 Task: Select a due date automation when advanced on, 2 days before a card is due add fields with custom field "Resume" set to a date between 1 and 7 days from now at 11:00 AM.
Action: Mouse moved to (939, 70)
Screenshot: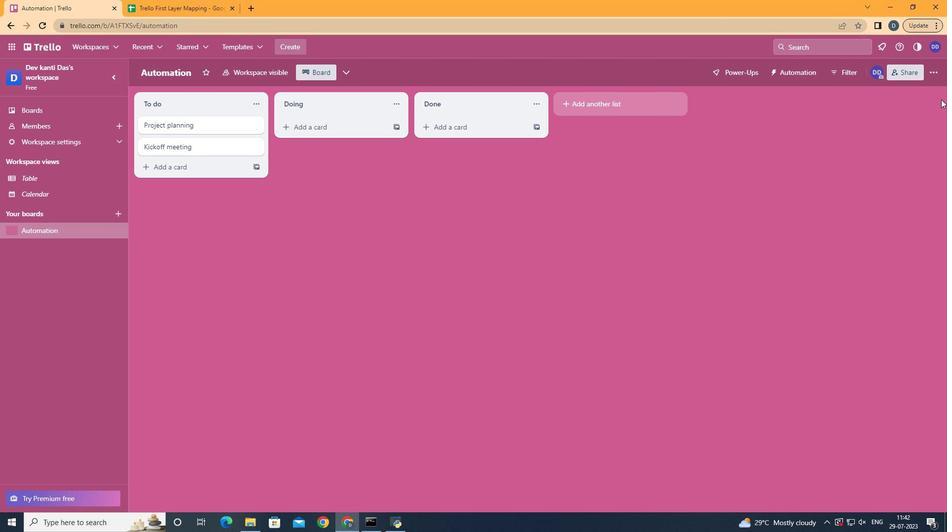 
Action: Mouse pressed left at (939, 70)
Screenshot: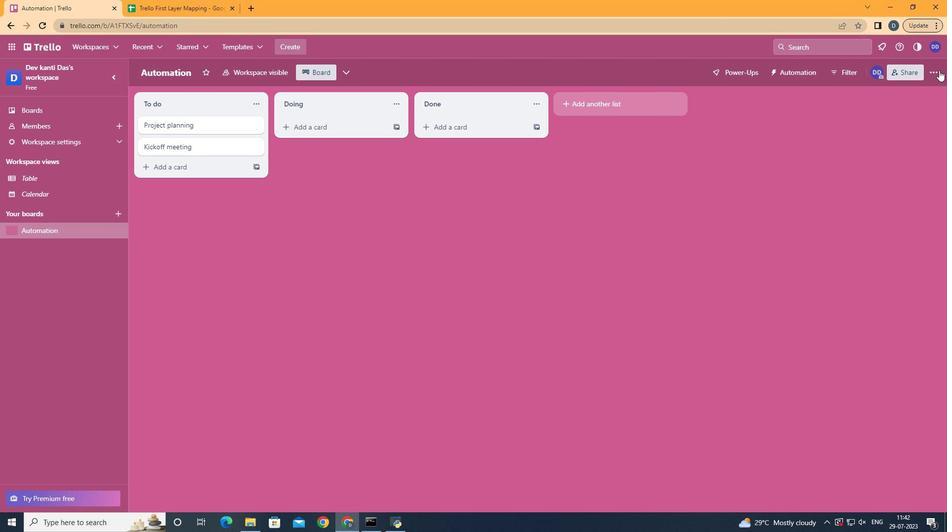 
Action: Mouse moved to (865, 205)
Screenshot: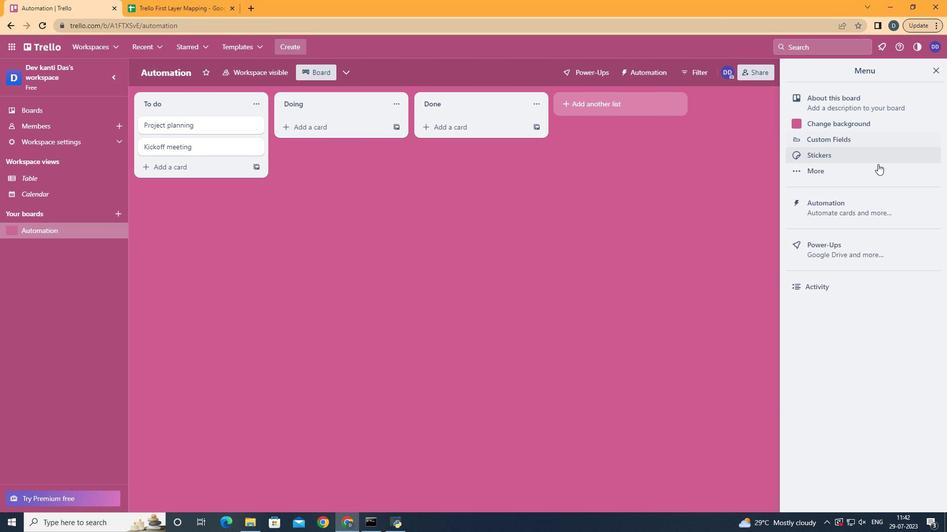 
Action: Mouse pressed left at (865, 205)
Screenshot: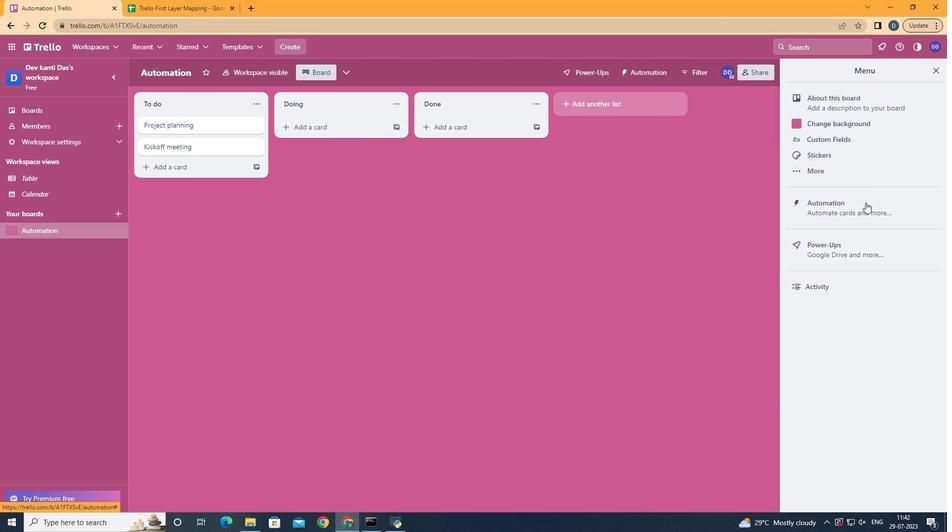 
Action: Mouse moved to (218, 198)
Screenshot: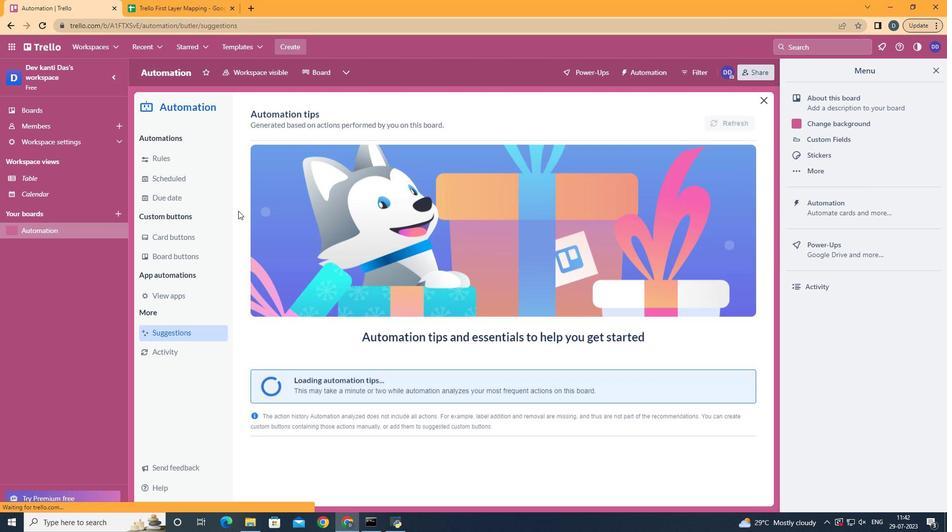 
Action: Mouse pressed left at (218, 198)
Screenshot: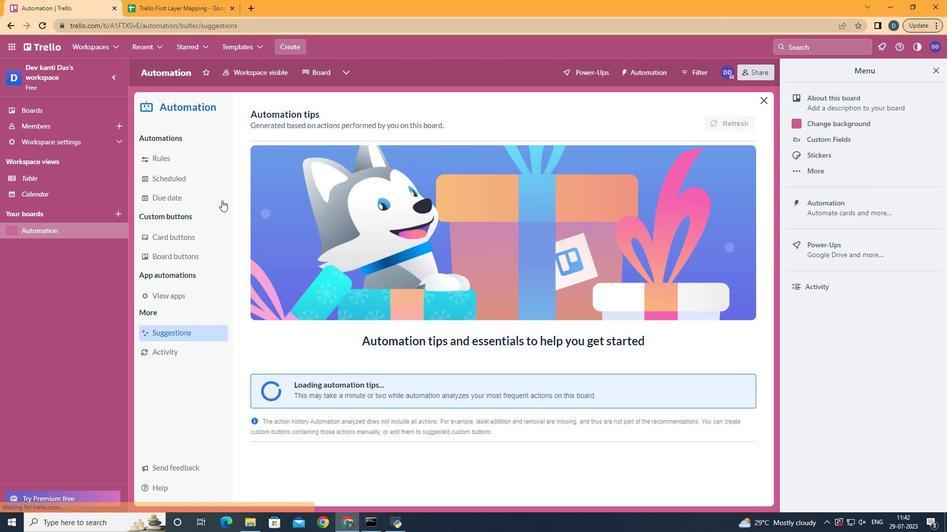 
Action: Mouse moved to (692, 113)
Screenshot: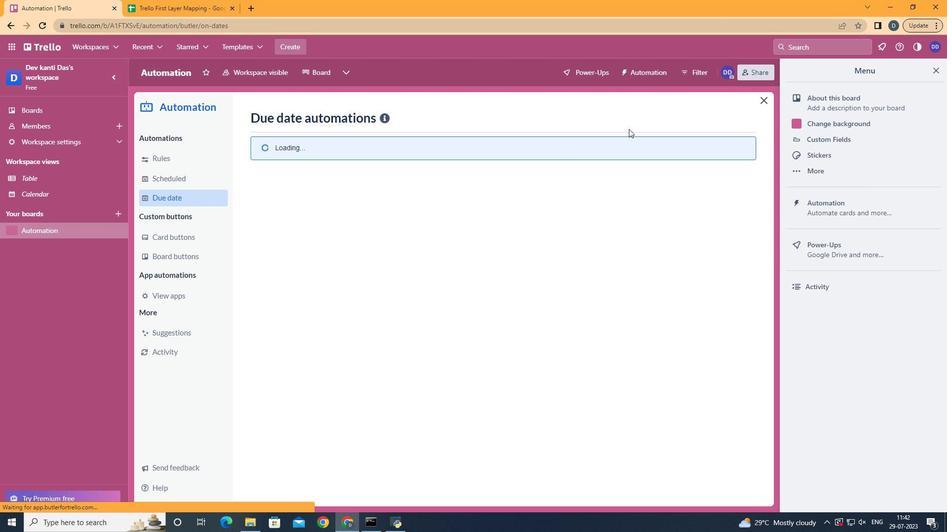 
Action: Mouse pressed left at (692, 113)
Screenshot: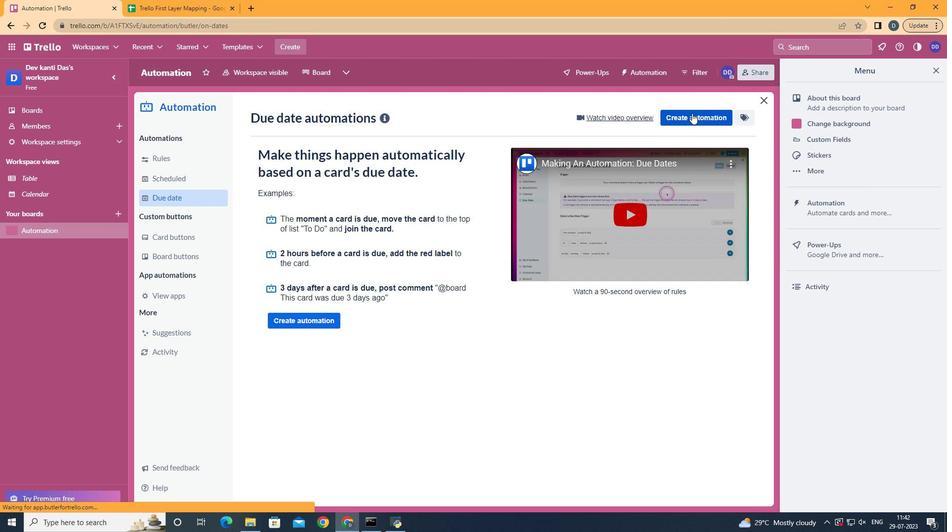 
Action: Mouse moved to (508, 220)
Screenshot: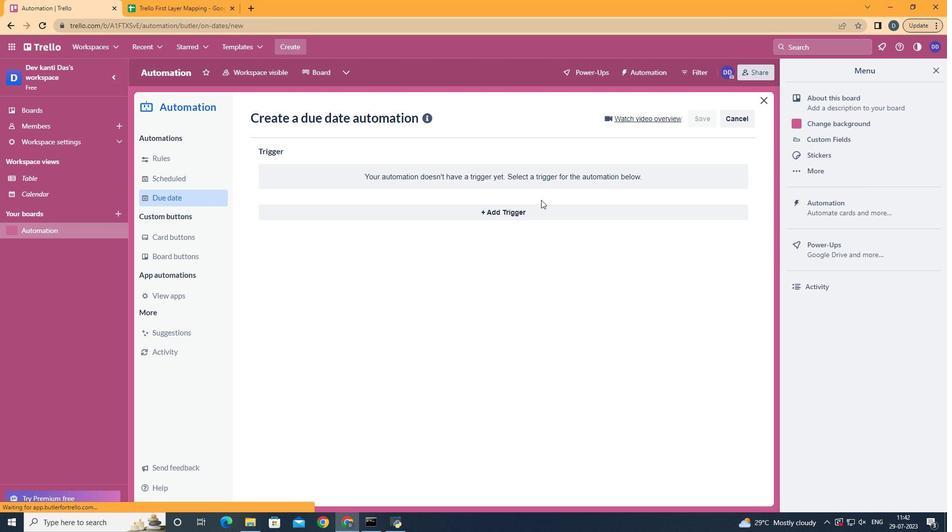 
Action: Mouse pressed left at (508, 220)
Screenshot: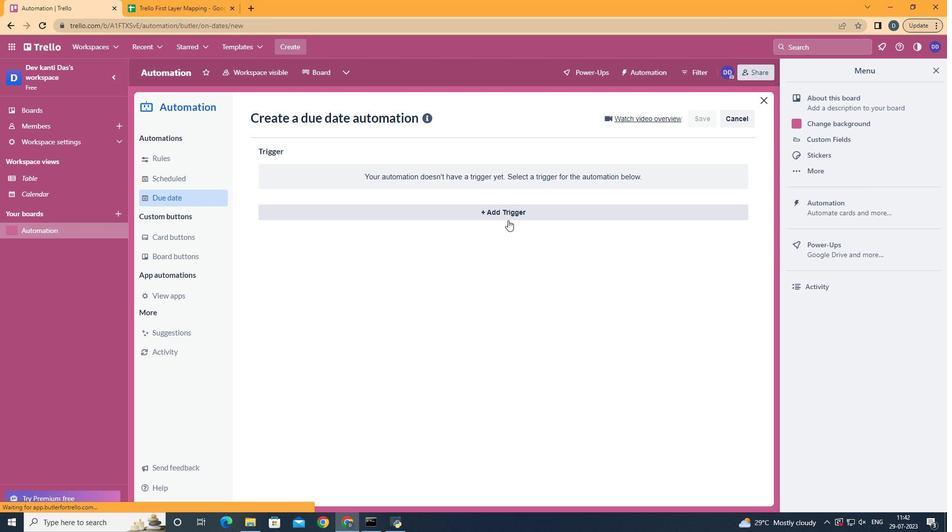 
Action: Mouse moved to (384, 361)
Screenshot: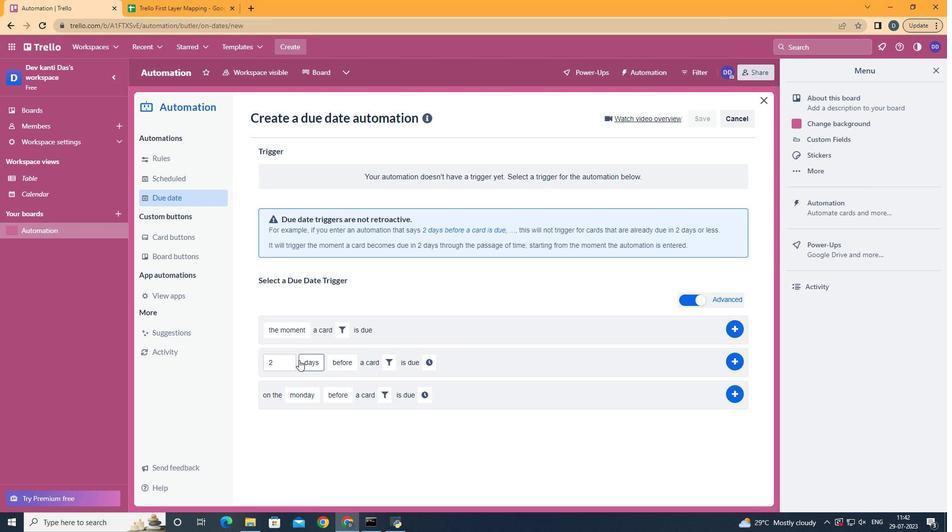 
Action: Mouse pressed left at (384, 361)
Screenshot: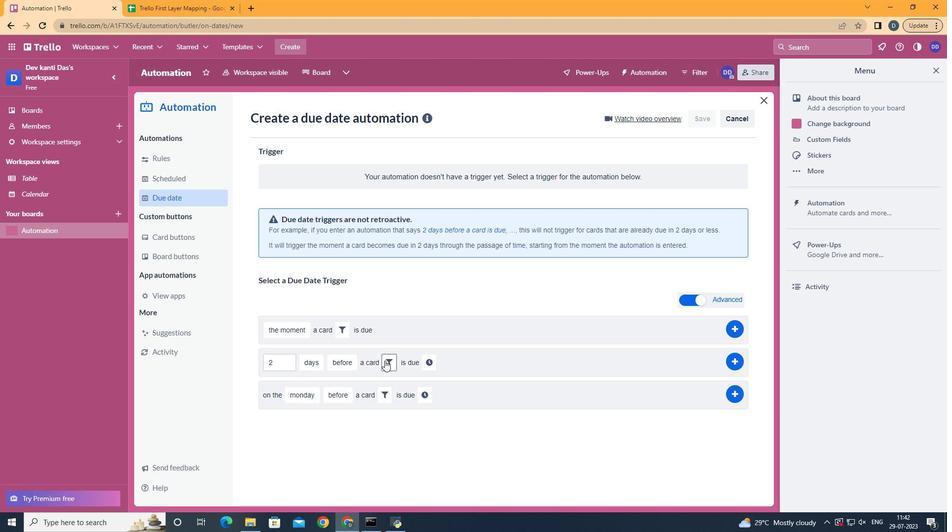 
Action: Mouse moved to (561, 392)
Screenshot: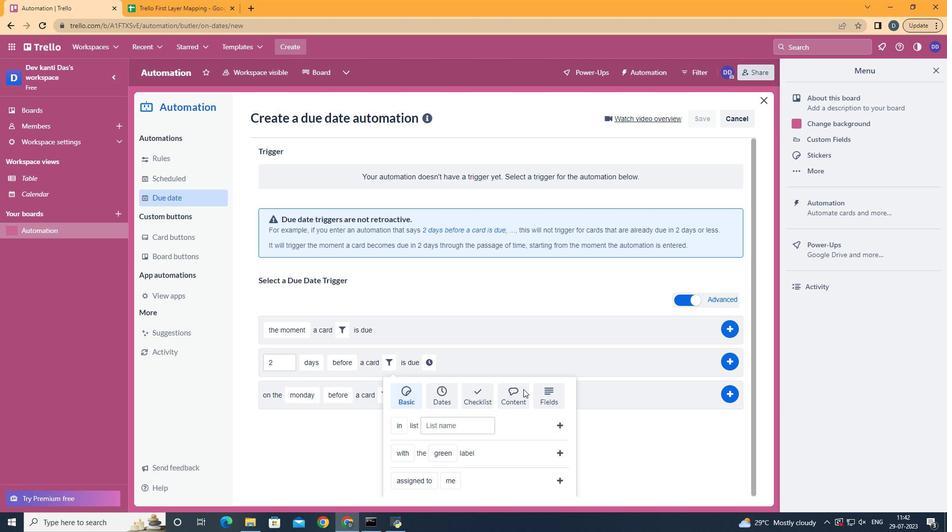 
Action: Mouse pressed left at (561, 392)
Screenshot: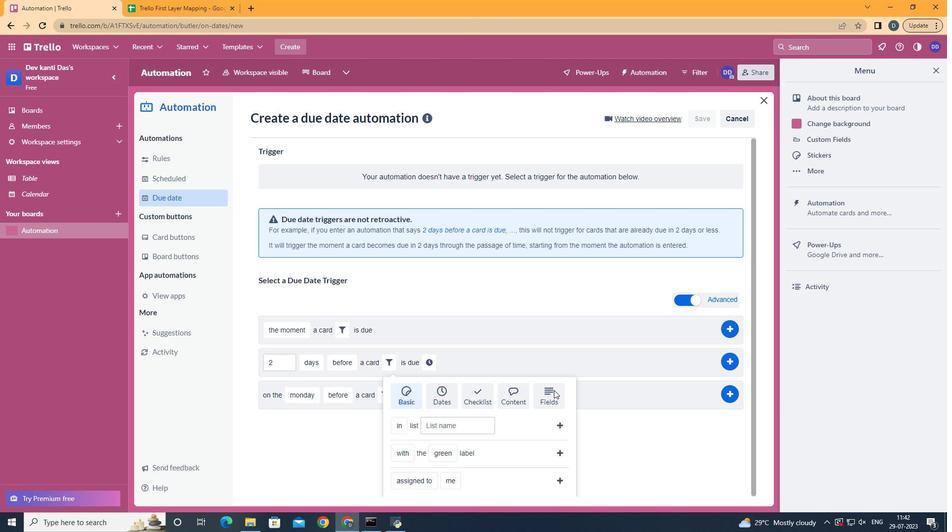 
Action: Mouse moved to (562, 390)
Screenshot: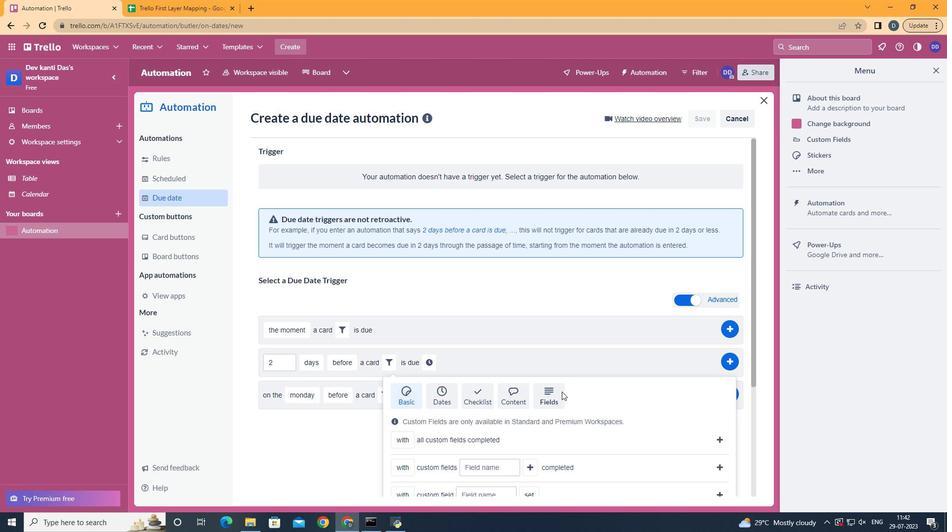 
Action: Mouse scrolled (562, 389) with delta (0, 0)
Screenshot: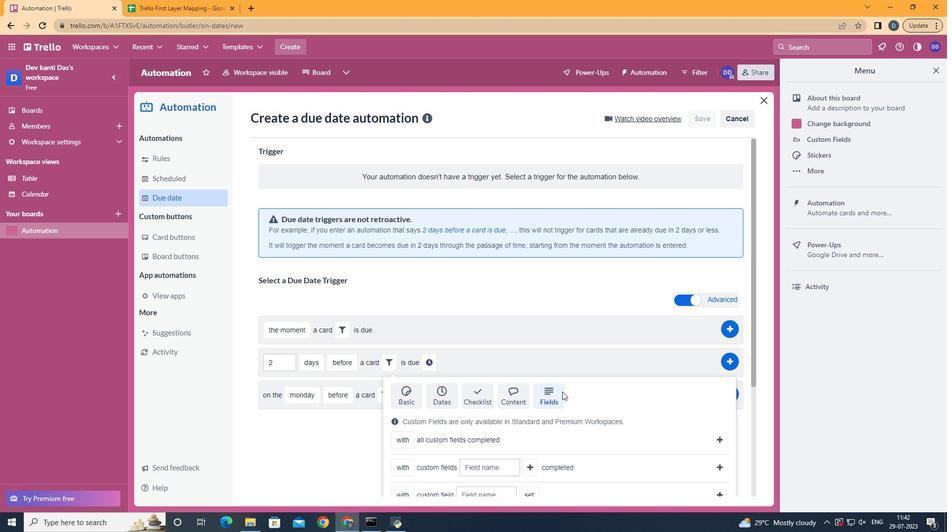 
Action: Mouse scrolled (562, 389) with delta (0, 0)
Screenshot: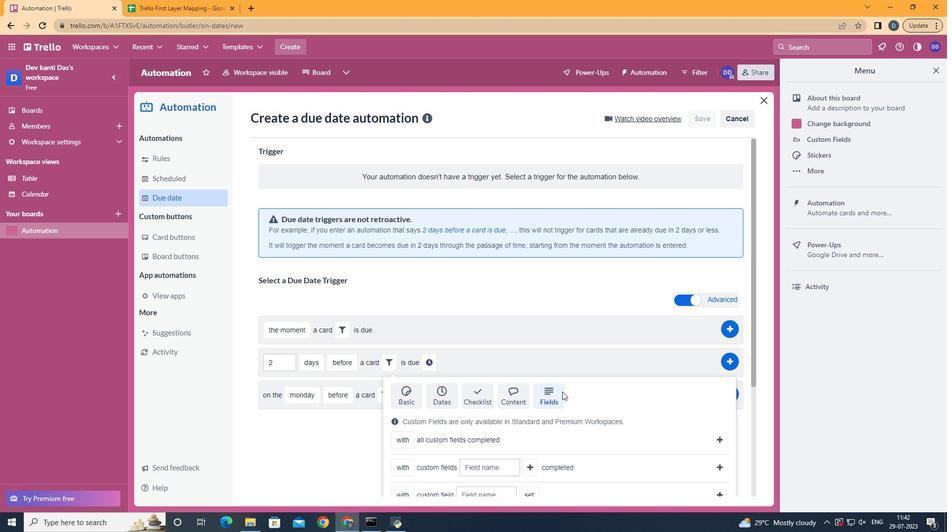 
Action: Mouse scrolled (562, 389) with delta (0, 0)
Screenshot: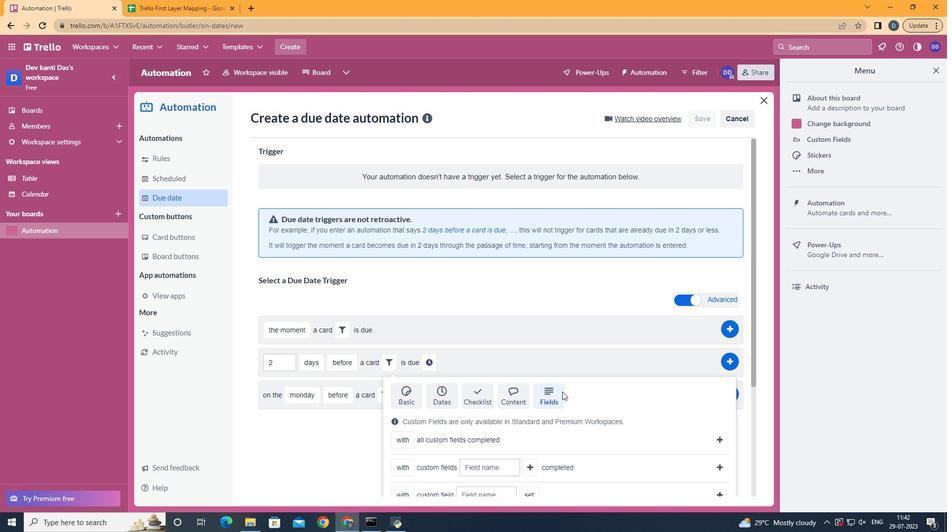 
Action: Mouse scrolled (562, 389) with delta (0, 0)
Screenshot: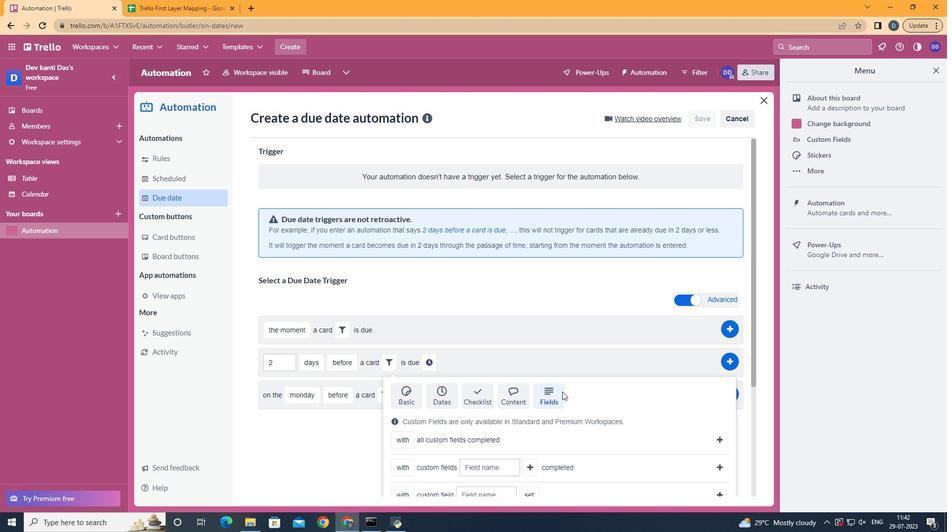 
Action: Mouse scrolled (562, 389) with delta (0, 0)
Screenshot: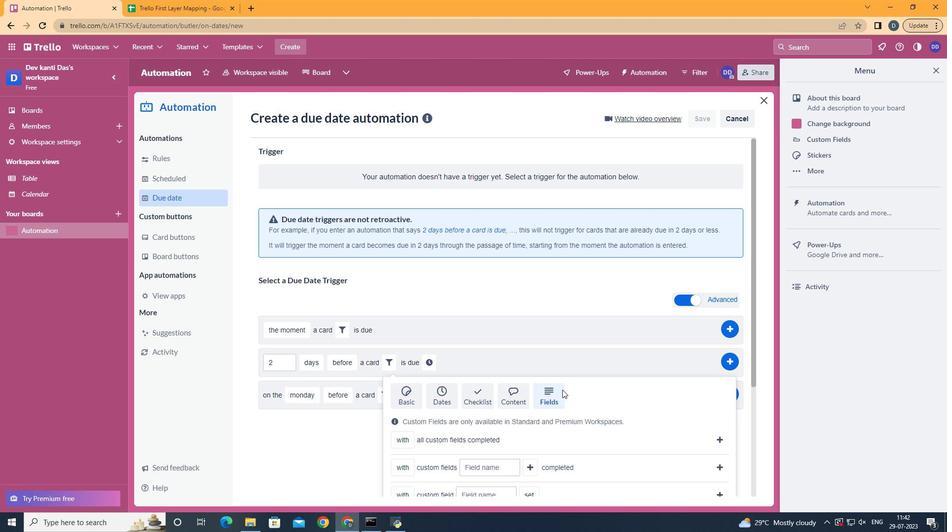 
Action: Mouse scrolled (562, 389) with delta (0, 0)
Screenshot: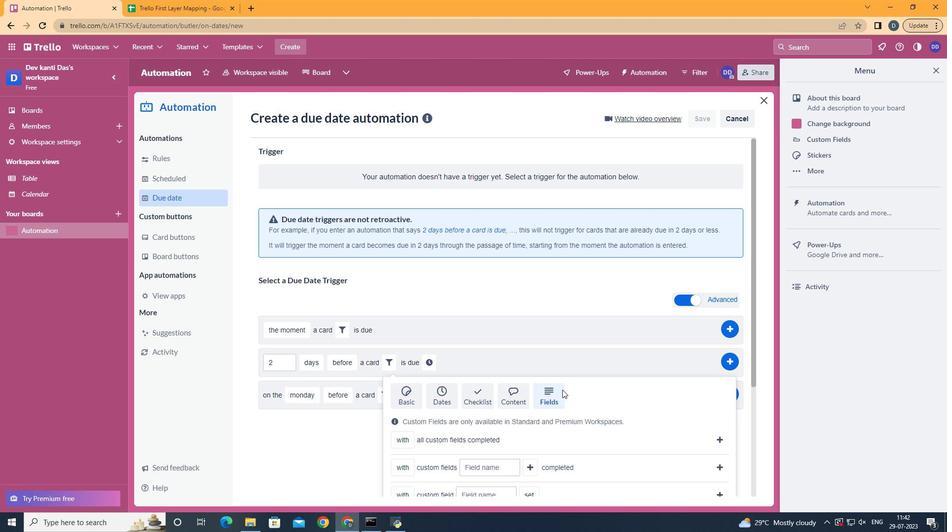 
Action: Mouse moved to (413, 439)
Screenshot: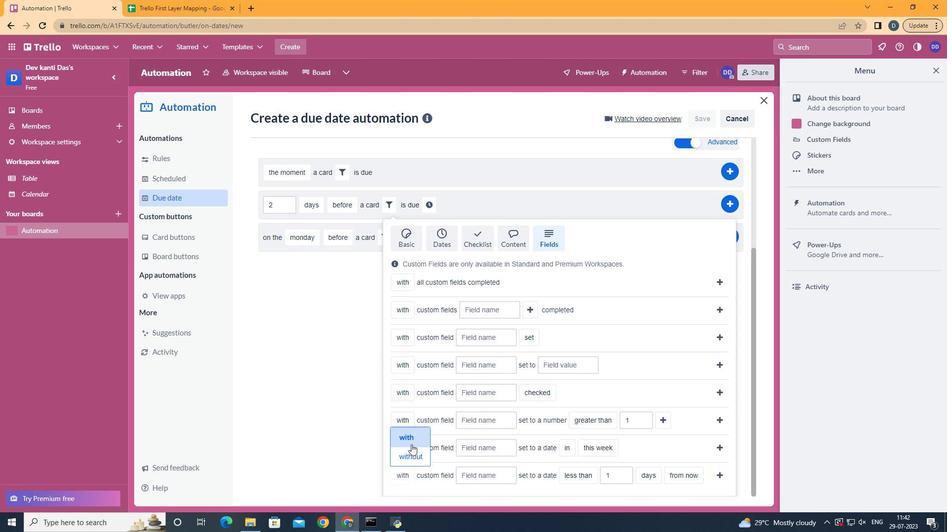 
Action: Mouse pressed left at (413, 439)
Screenshot: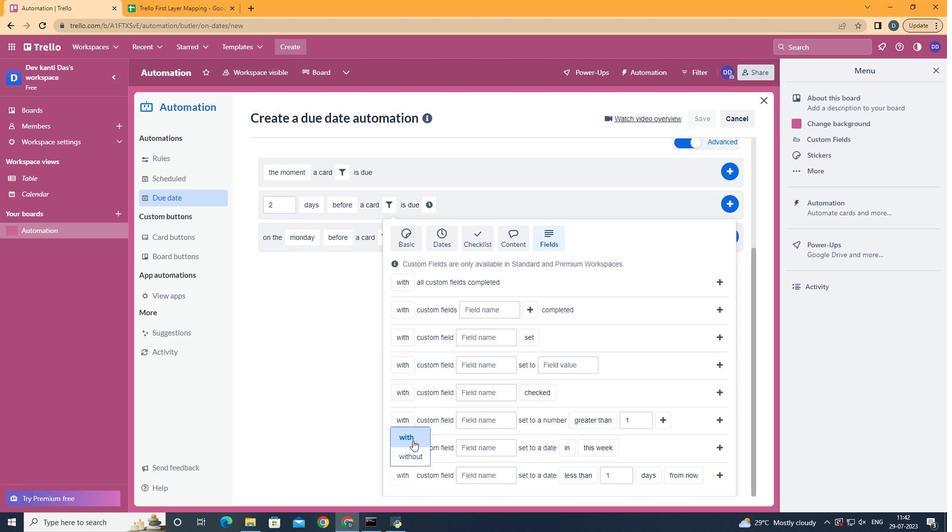 
Action: Mouse moved to (480, 470)
Screenshot: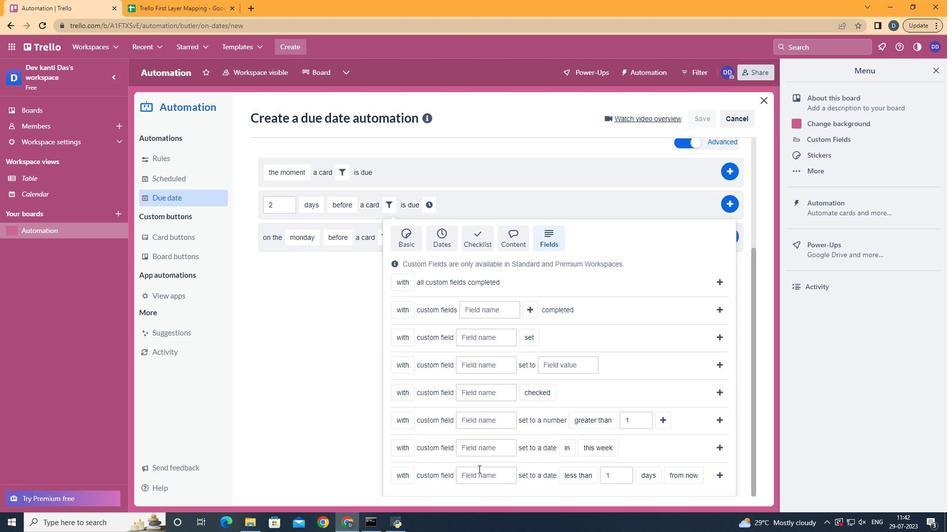 
Action: Mouse pressed left at (480, 470)
Screenshot: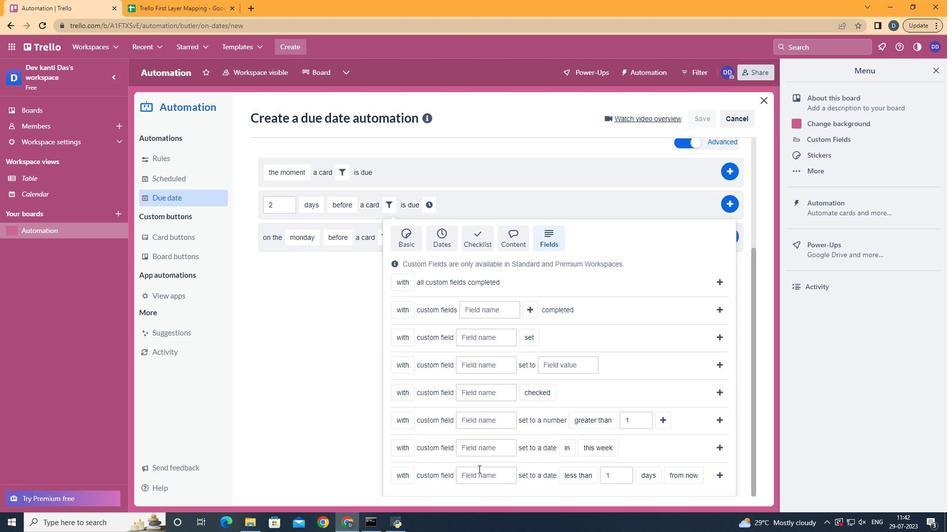 
Action: Key pressed <Key.shift>Resume
Screenshot: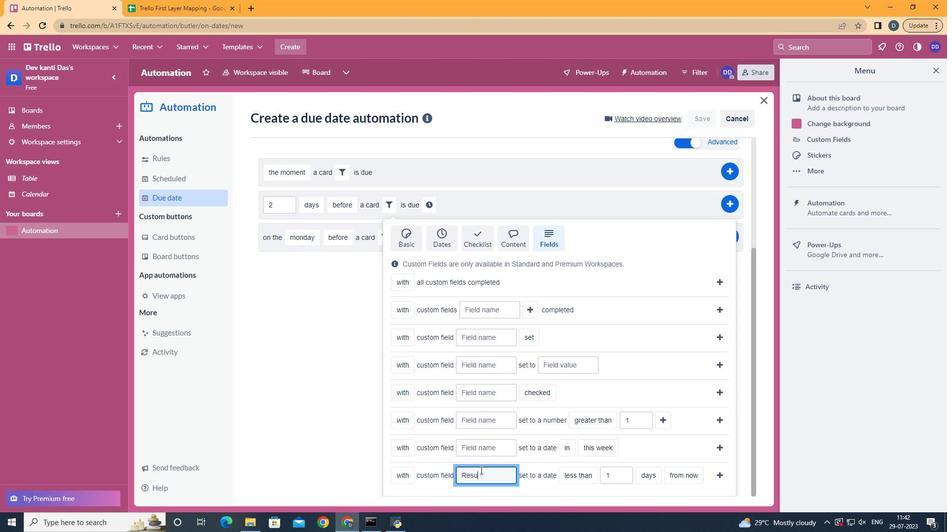 
Action: Mouse moved to (591, 452)
Screenshot: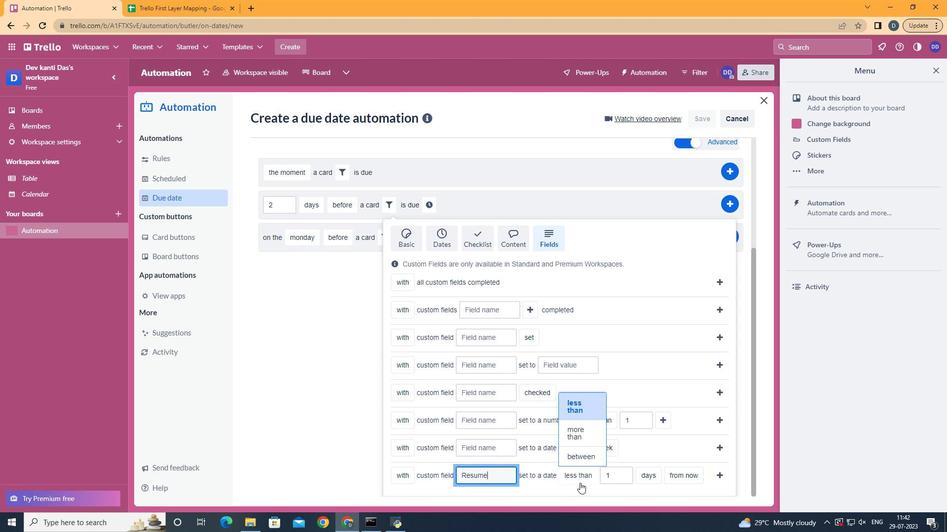 
Action: Mouse pressed left at (591, 452)
Screenshot: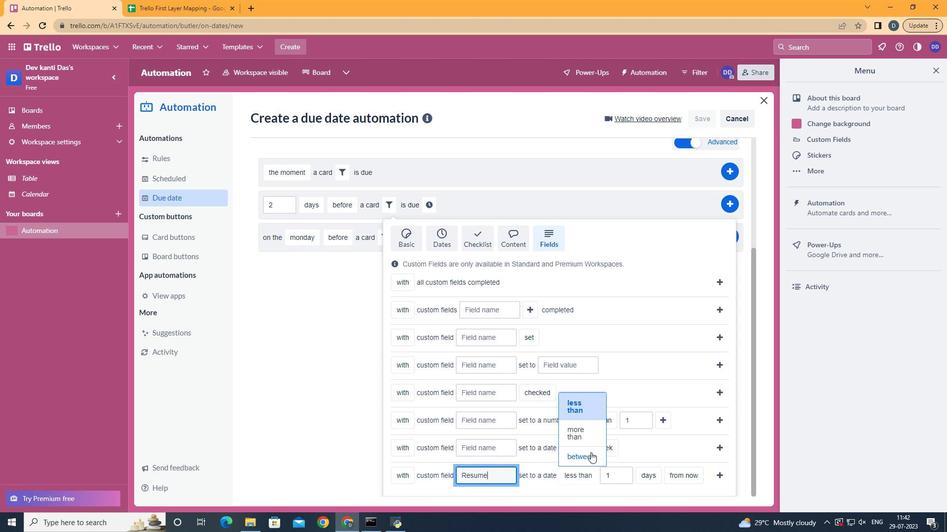 
Action: Mouse moved to (700, 441)
Screenshot: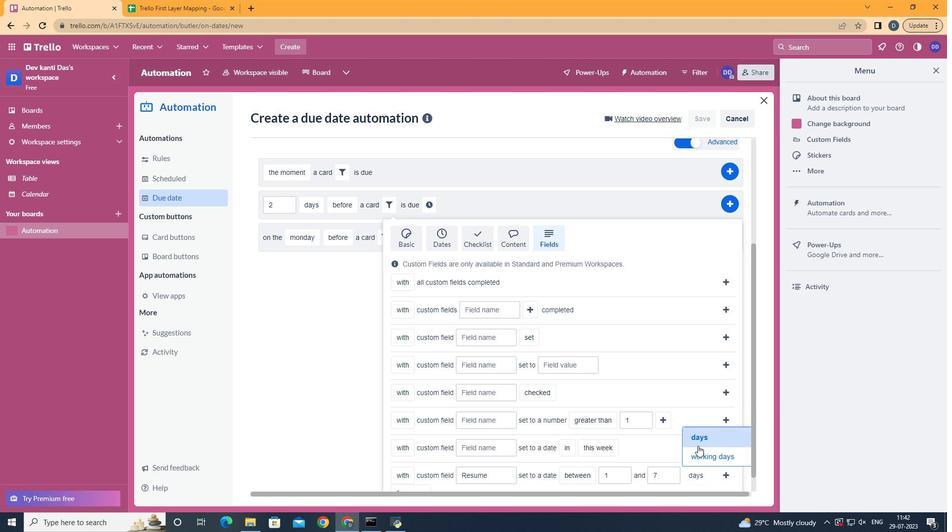 
Action: Mouse pressed left at (700, 441)
Screenshot: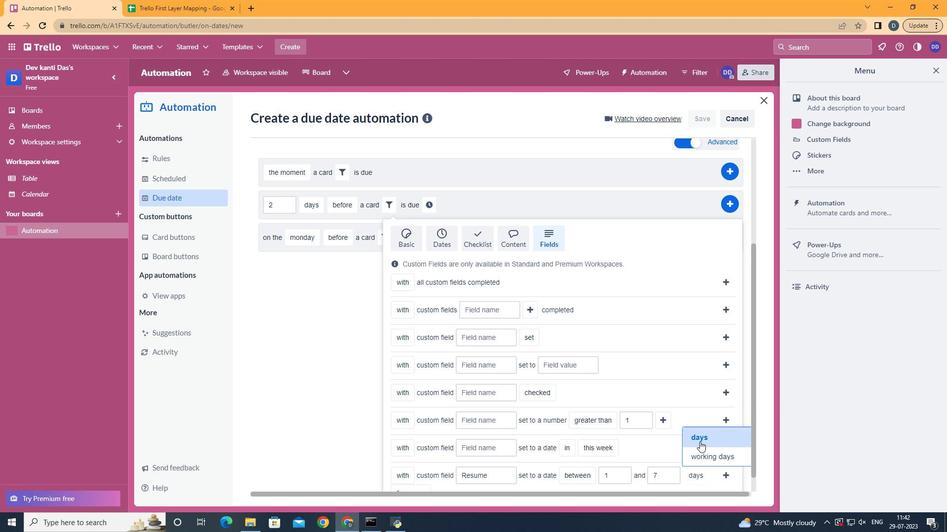 
Action: Mouse scrolled (700, 440) with delta (0, 0)
Screenshot: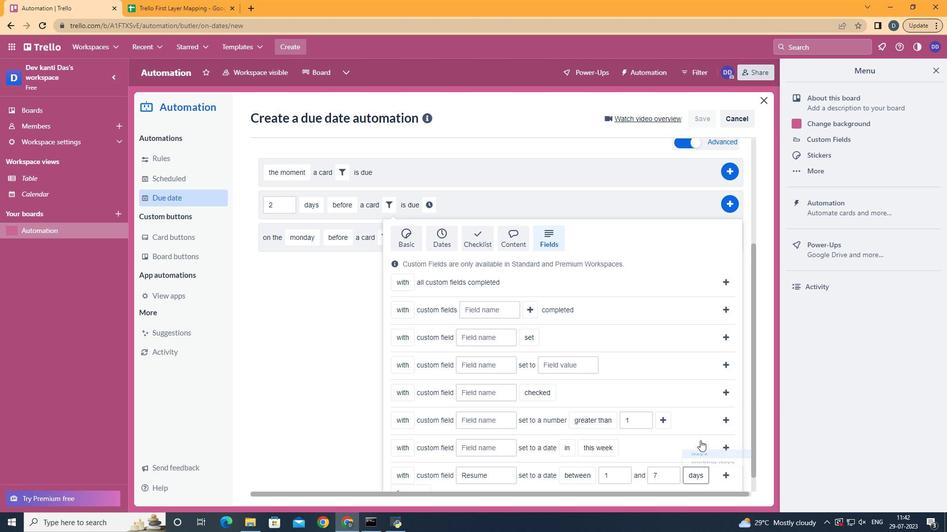 
Action: Mouse scrolled (700, 440) with delta (0, 0)
Screenshot: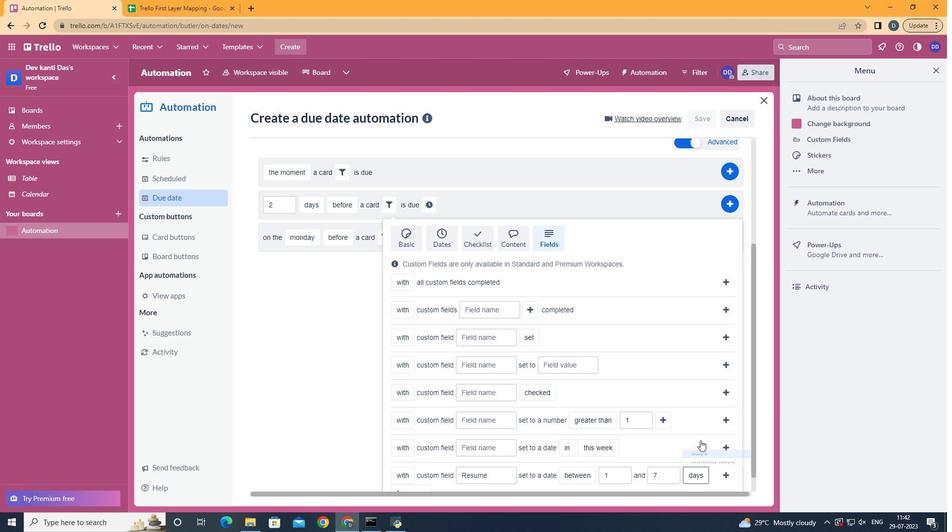 
Action: Mouse scrolled (700, 440) with delta (0, 0)
Screenshot: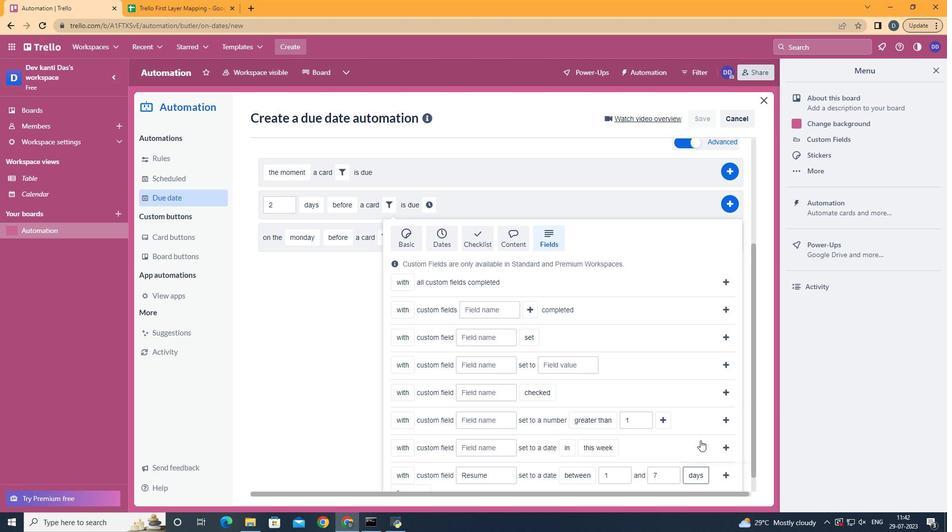 
Action: Mouse scrolled (700, 440) with delta (0, 0)
Screenshot: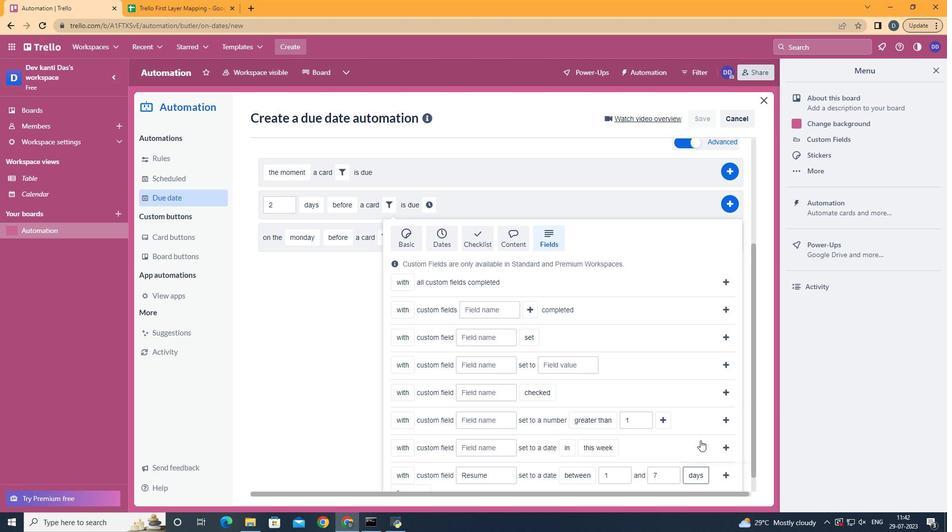 
Action: Mouse moved to (423, 431)
Screenshot: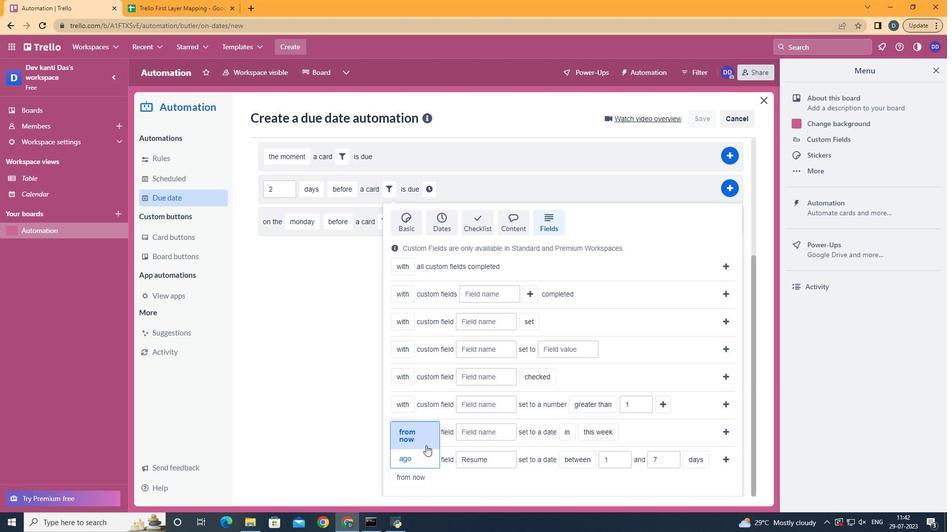 
Action: Mouse pressed left at (423, 431)
Screenshot: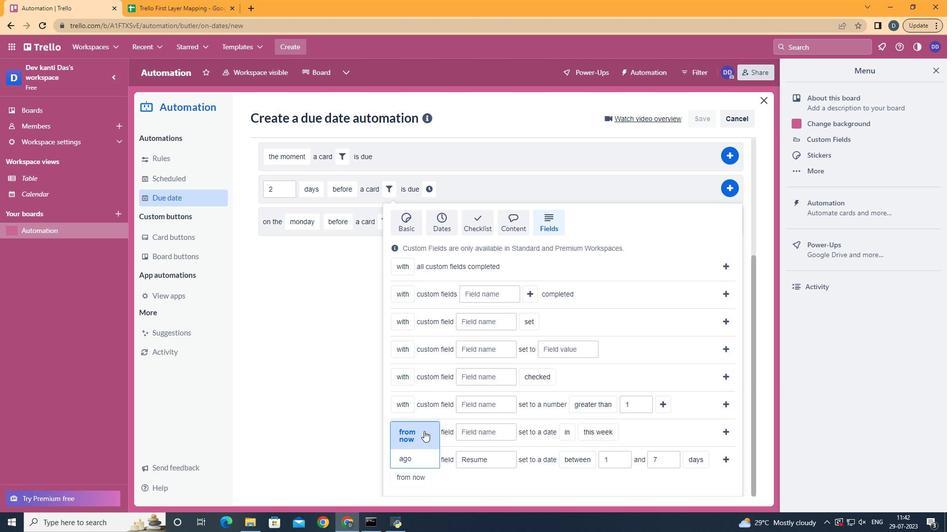 
Action: Mouse moved to (730, 459)
Screenshot: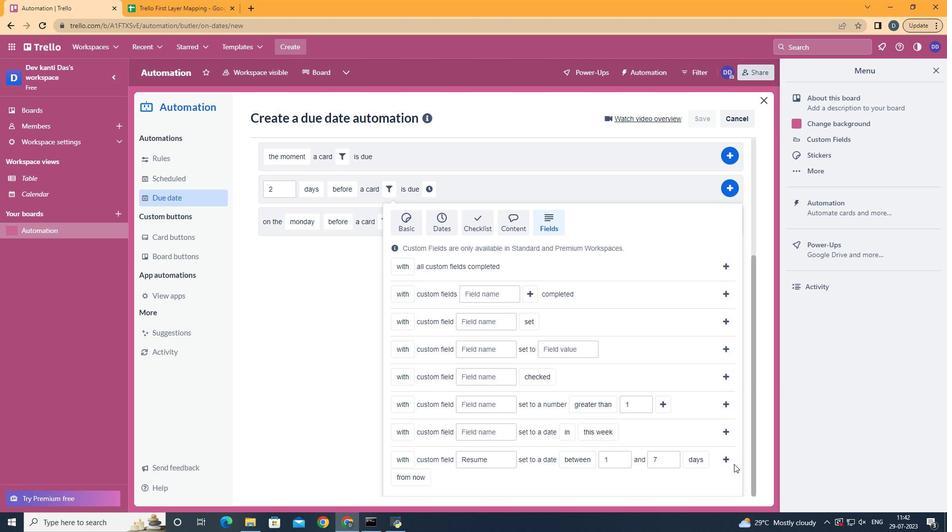 
Action: Mouse pressed left at (730, 459)
Screenshot: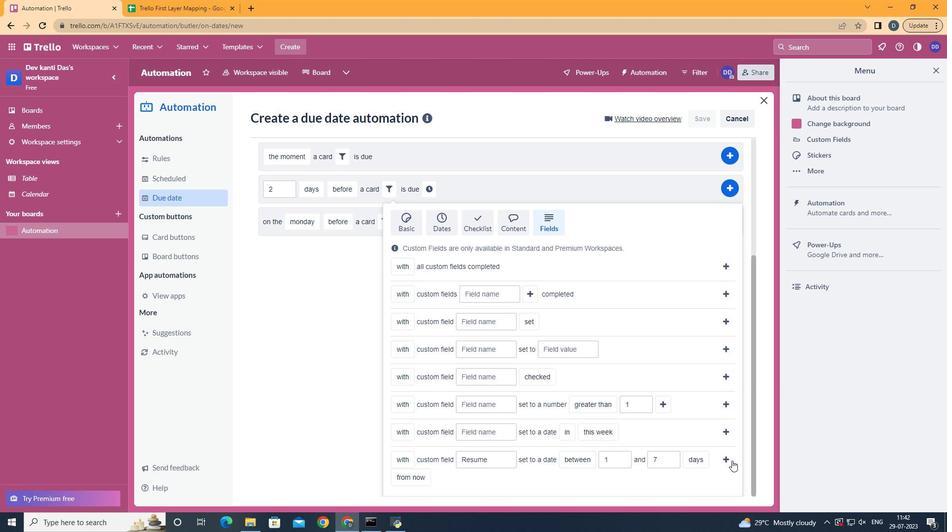 
Action: Mouse moved to (680, 363)
Screenshot: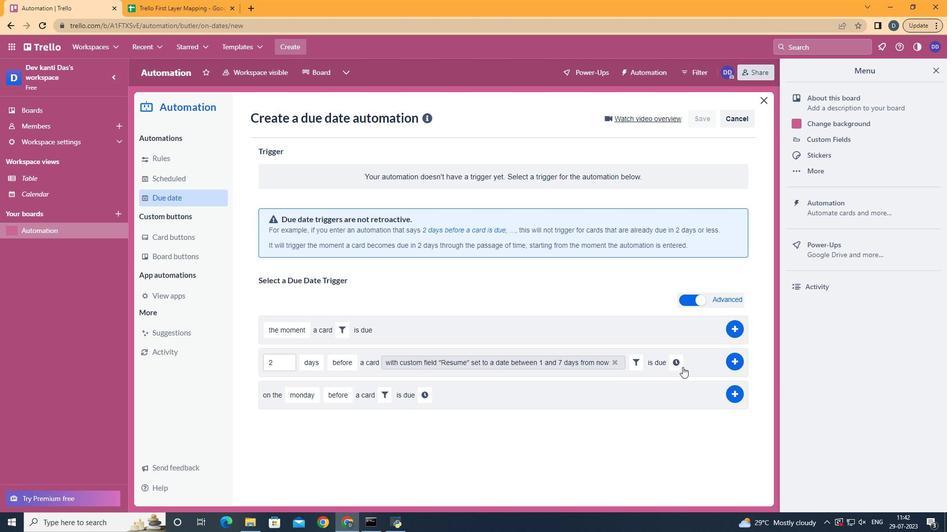 
Action: Mouse pressed left at (680, 363)
Screenshot: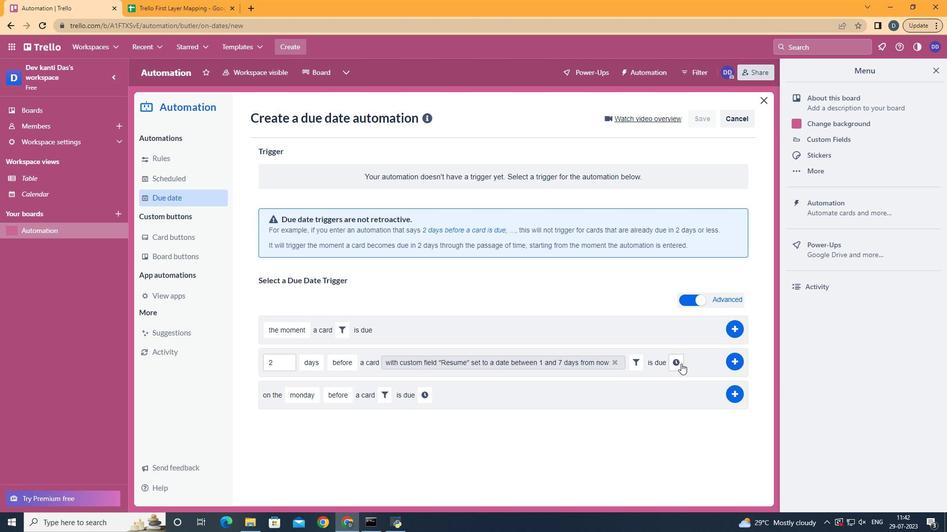 
Action: Mouse moved to (337, 388)
Screenshot: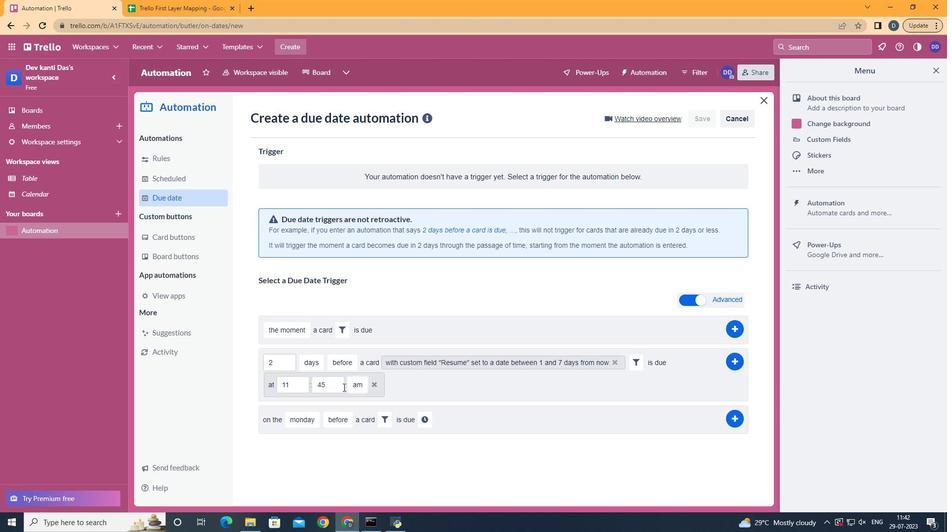 
Action: Mouse pressed left at (337, 388)
Screenshot: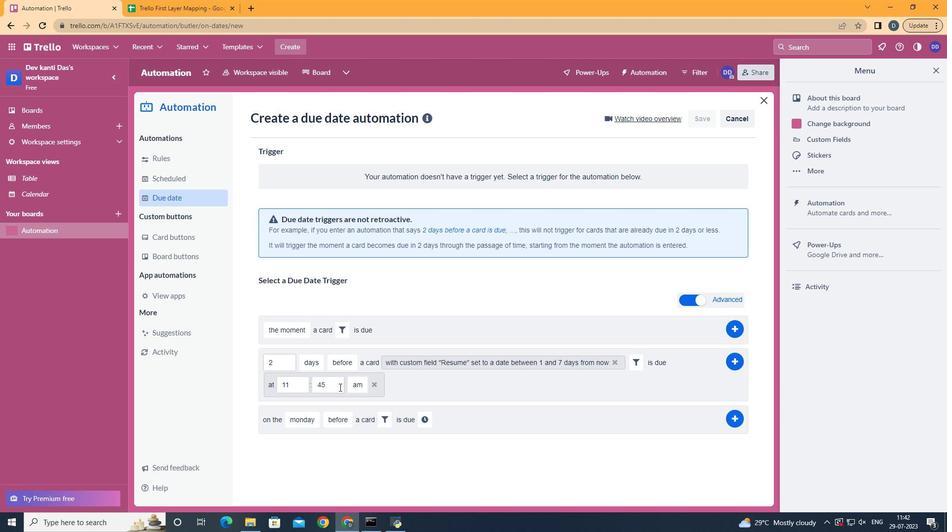 
Action: Key pressed <Key.backspace><Key.backspace>00
Screenshot: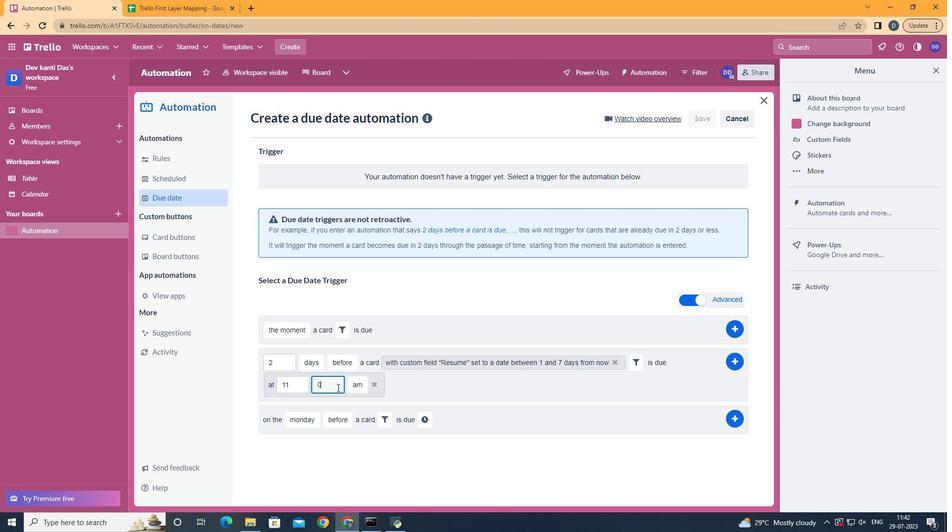
Action: Mouse moved to (362, 405)
Screenshot: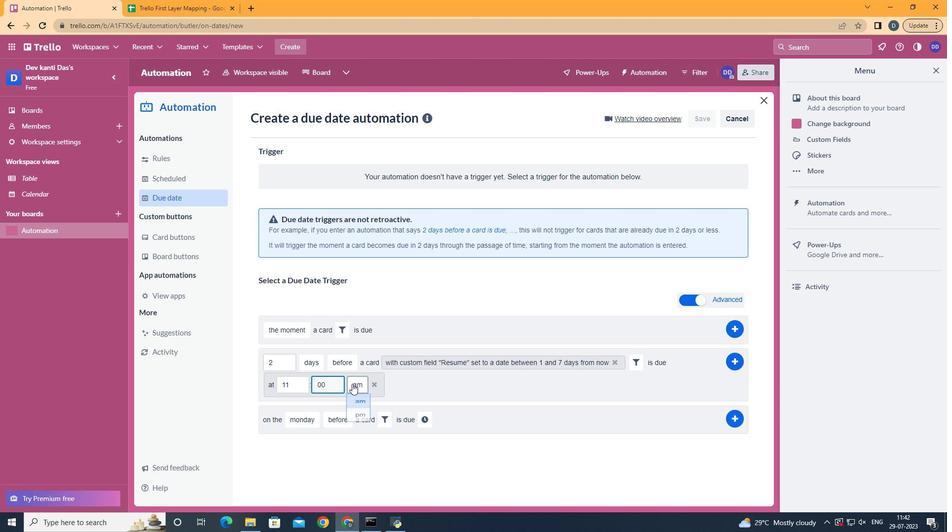 
Action: Mouse pressed left at (362, 405)
Screenshot: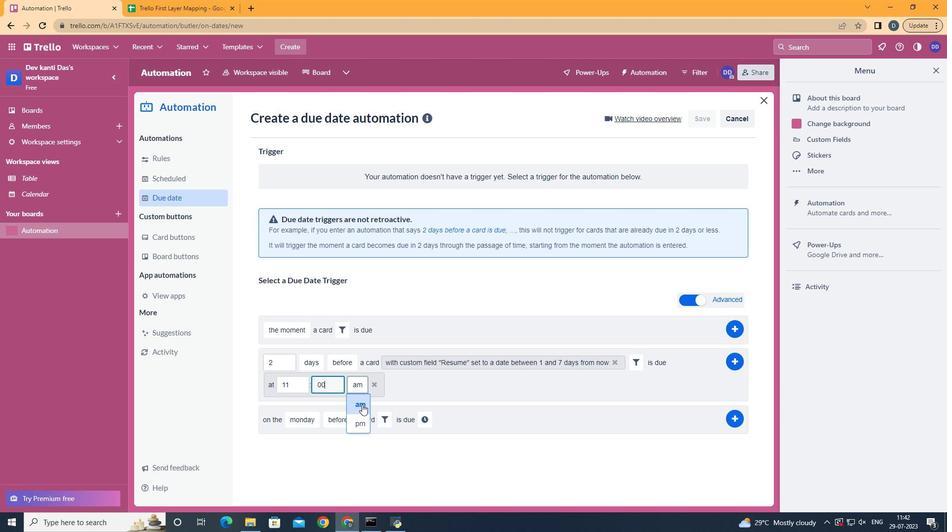 
